 Task: In the  document character.html Use the feature 'and check spelling and grammer' Change font style of header to '18' Select the body of letter and change paragraph spacing to  1.5
Action: Mouse moved to (232, 84)
Screenshot: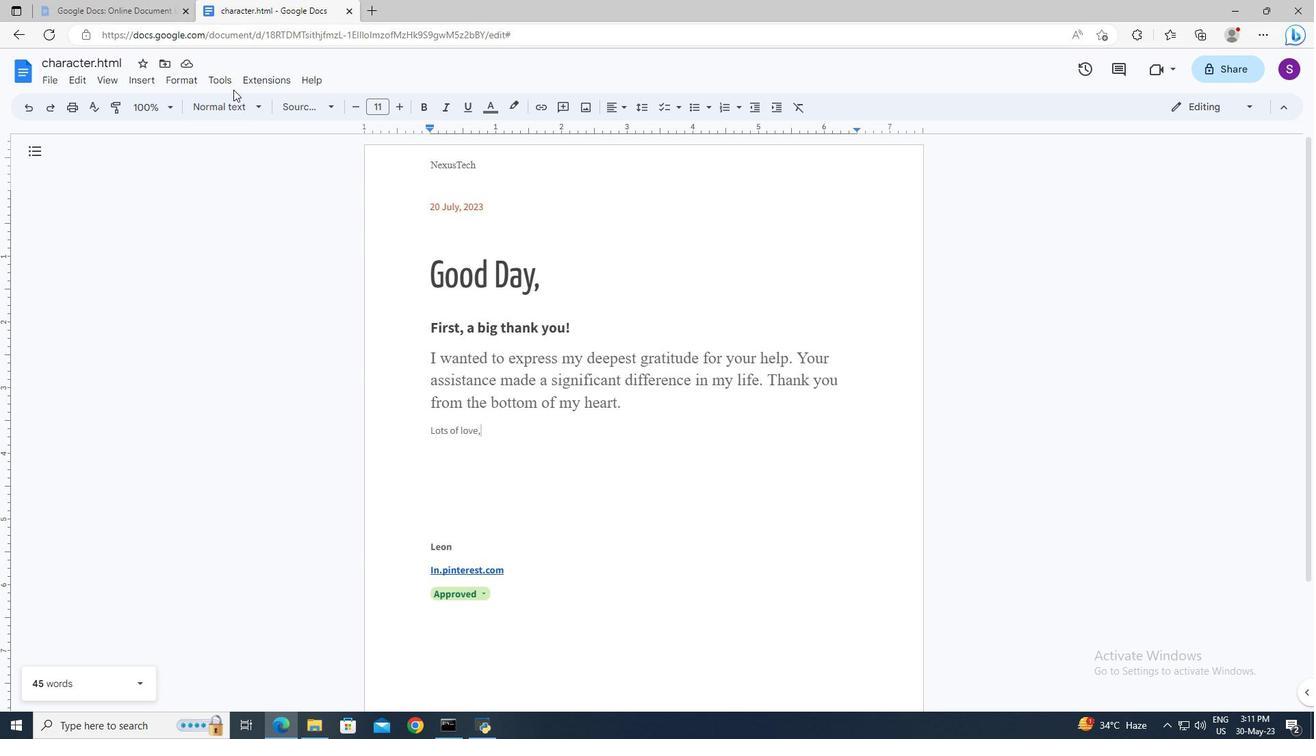 
Action: Mouse pressed left at (232, 84)
Screenshot: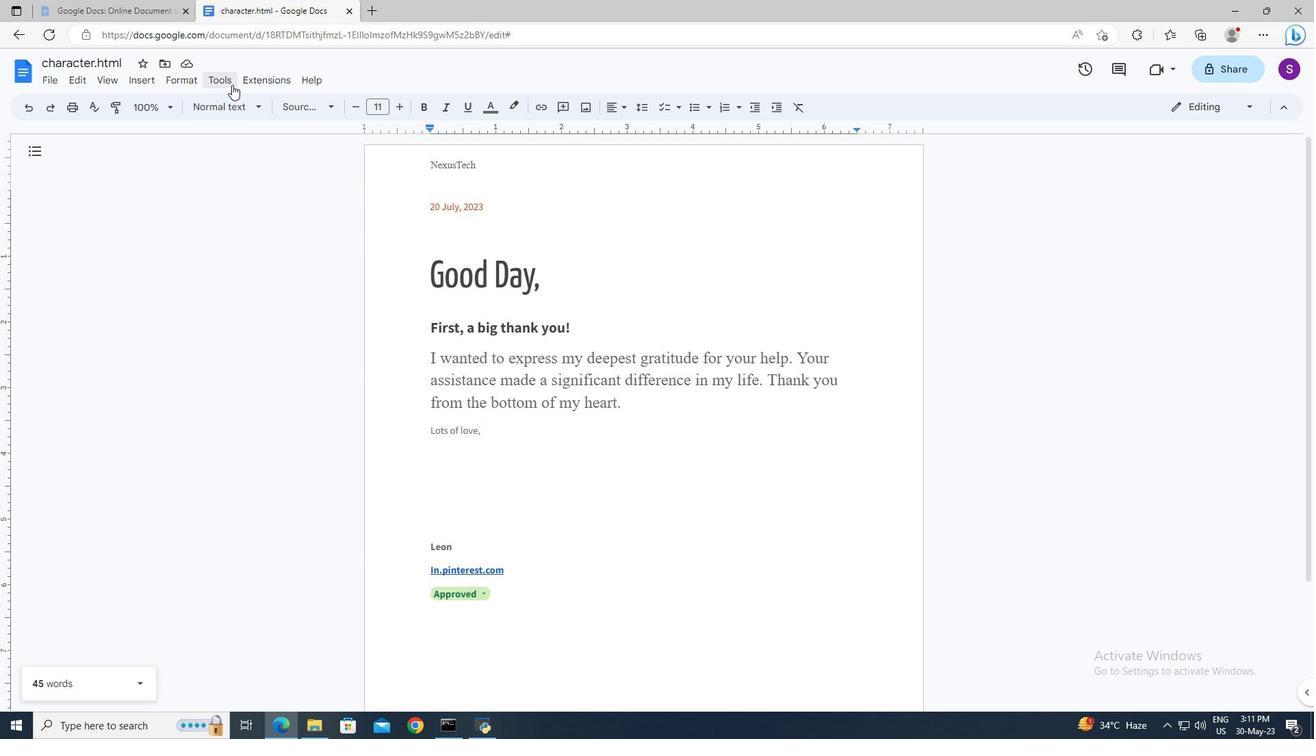 
Action: Mouse moved to (486, 114)
Screenshot: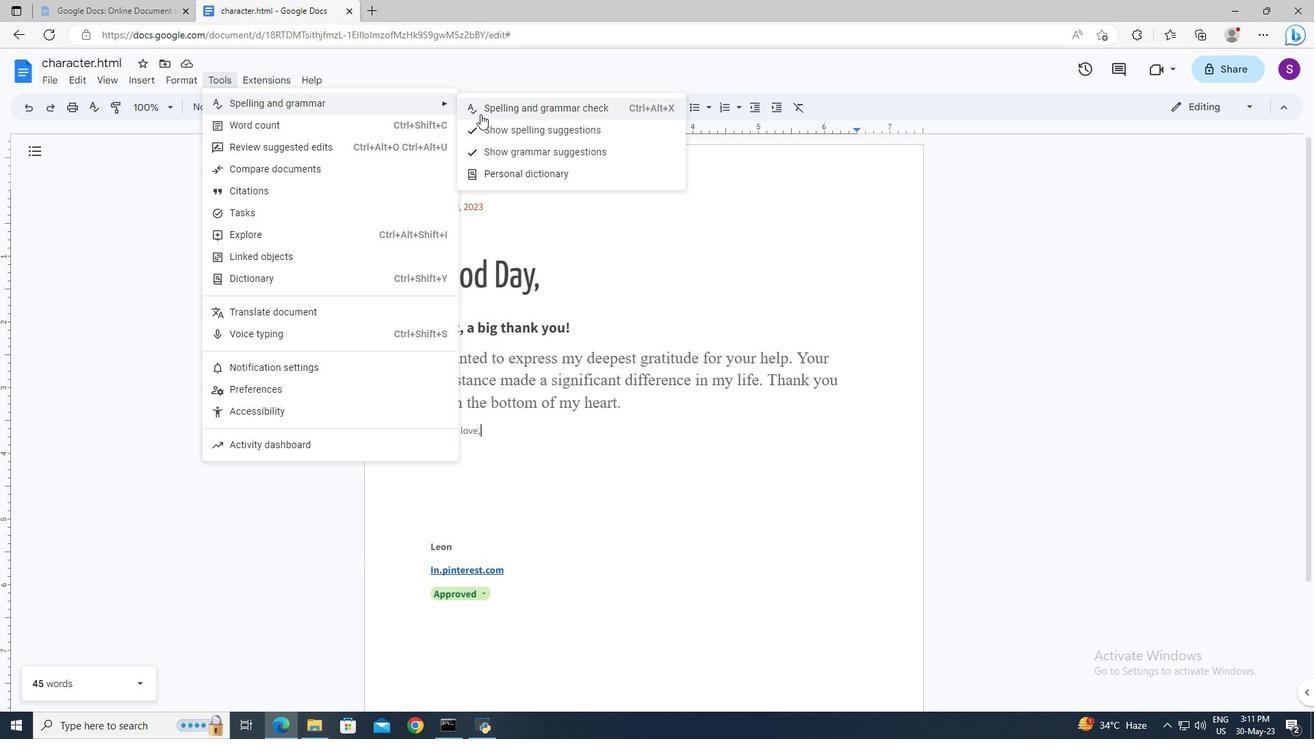 
Action: Mouse pressed left at (486, 114)
Screenshot: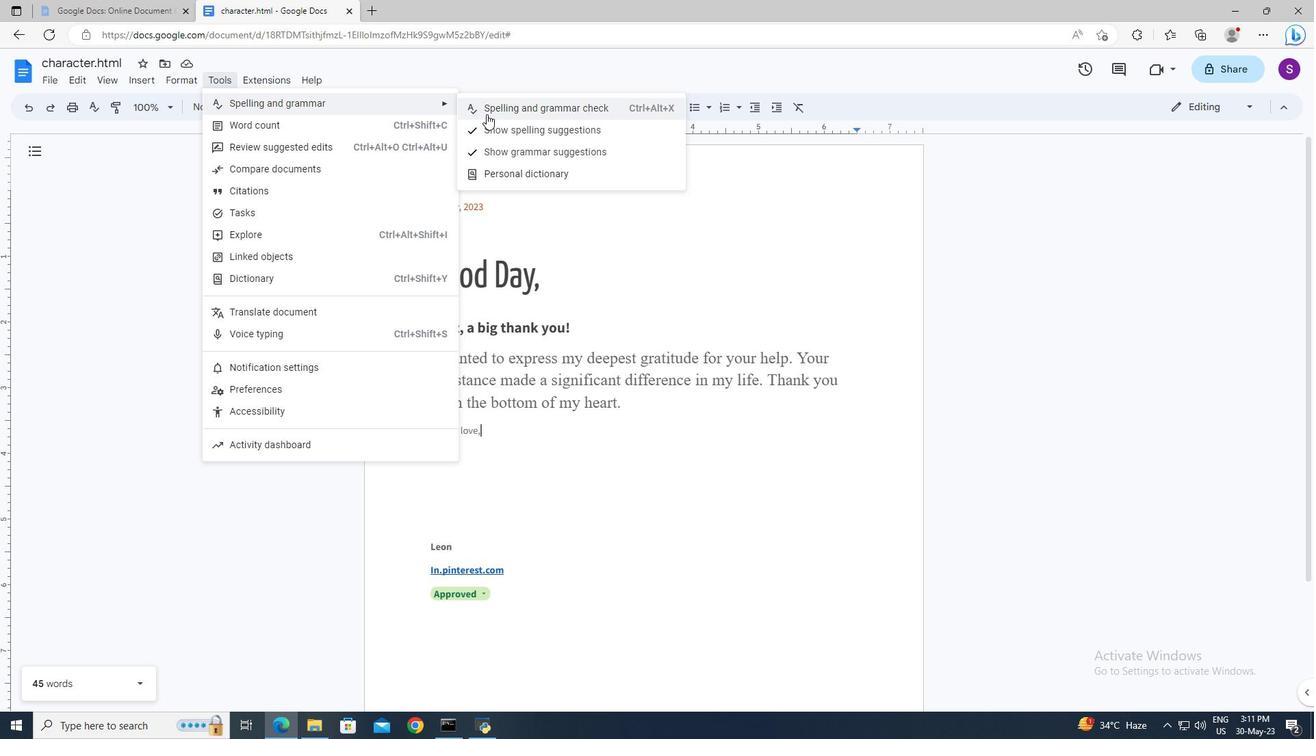 
Action: Mouse moved to (434, 161)
Screenshot: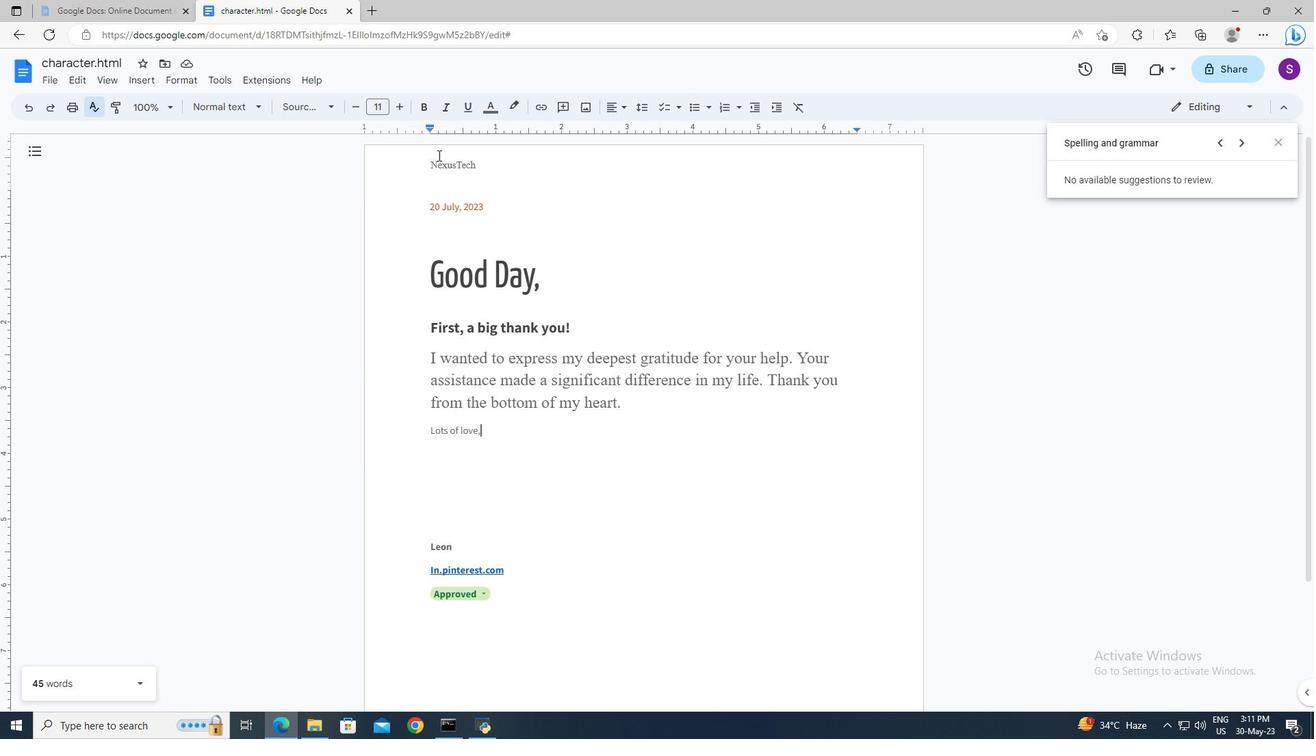 
Action: Mouse pressed left at (434, 161)
Screenshot: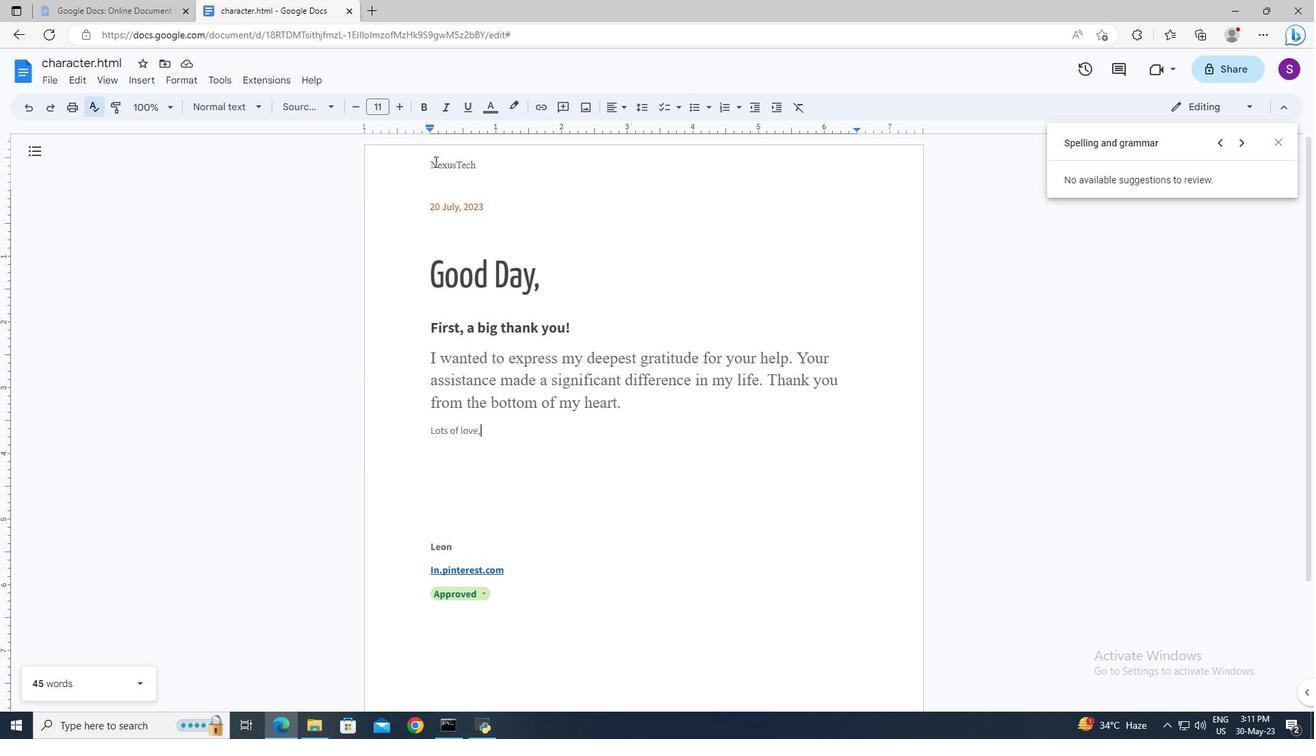 
Action: Mouse pressed left at (434, 161)
Screenshot: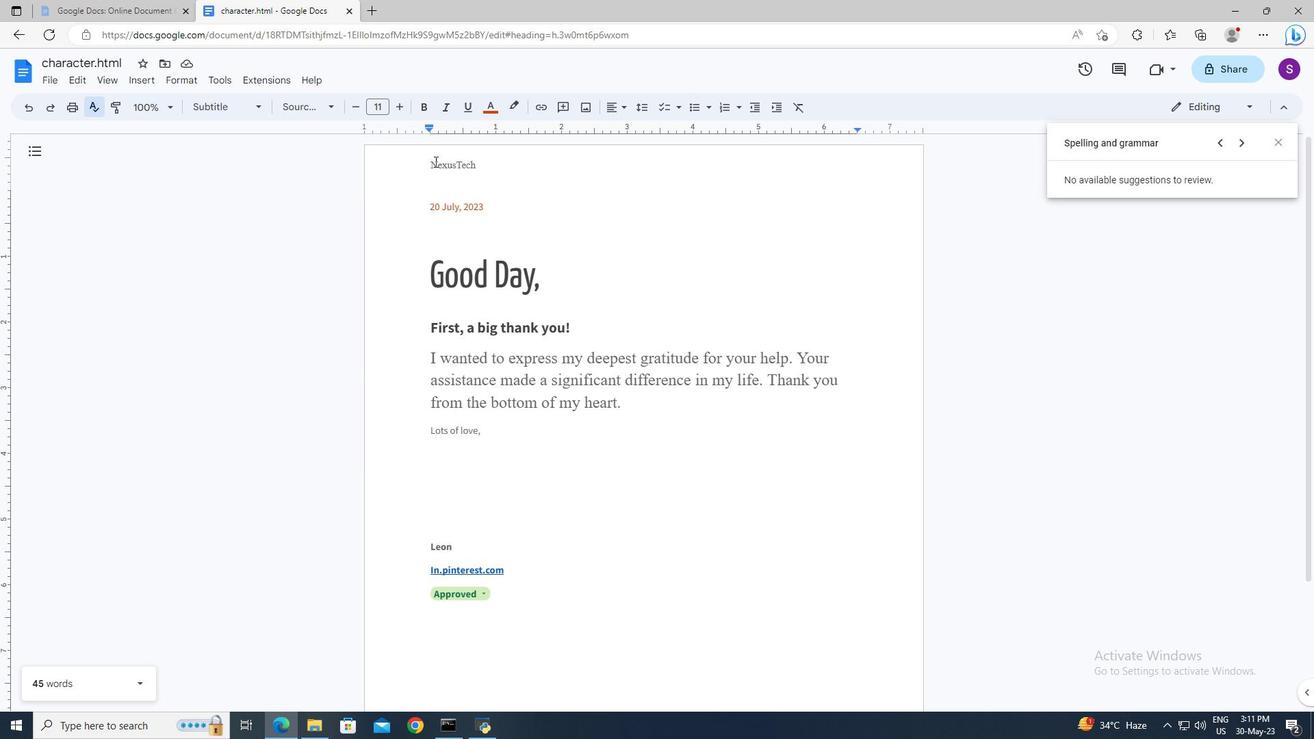 
Action: Mouse pressed left at (434, 161)
Screenshot: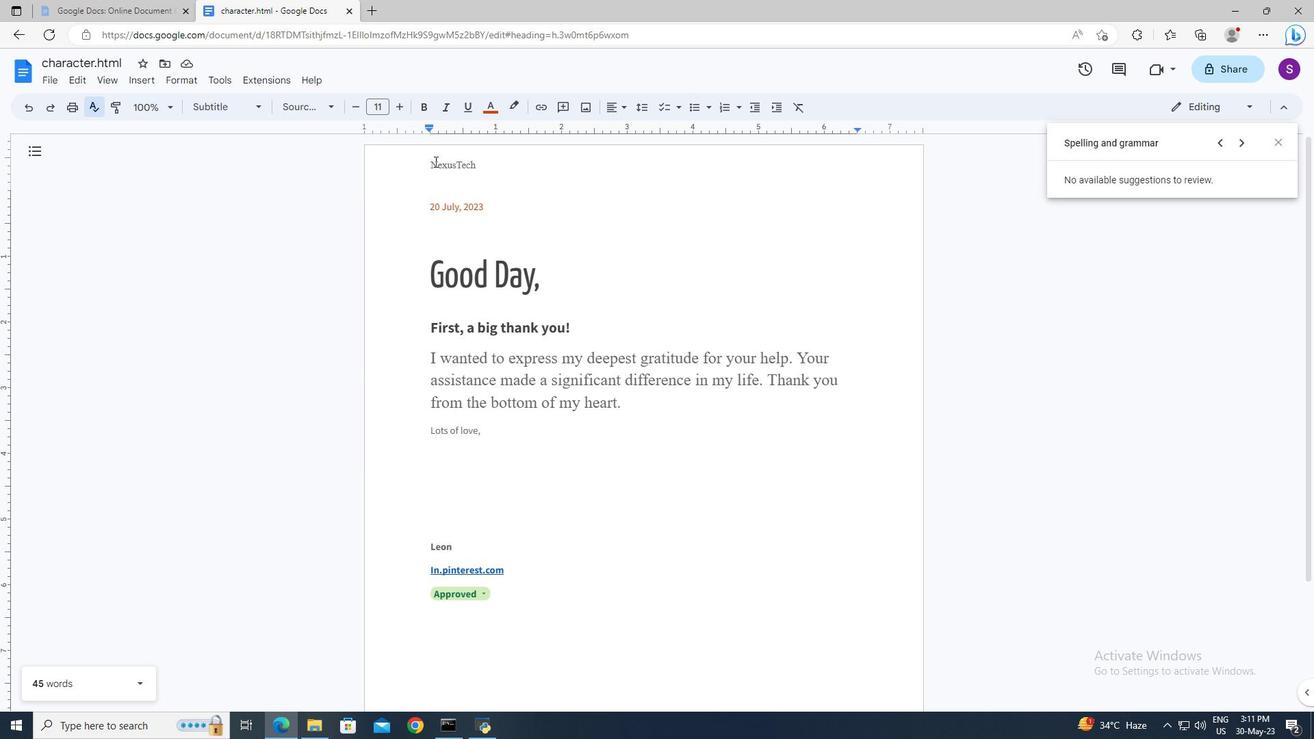
Action: Key pressed <Key.left><Key.shift><Key.right>
Screenshot: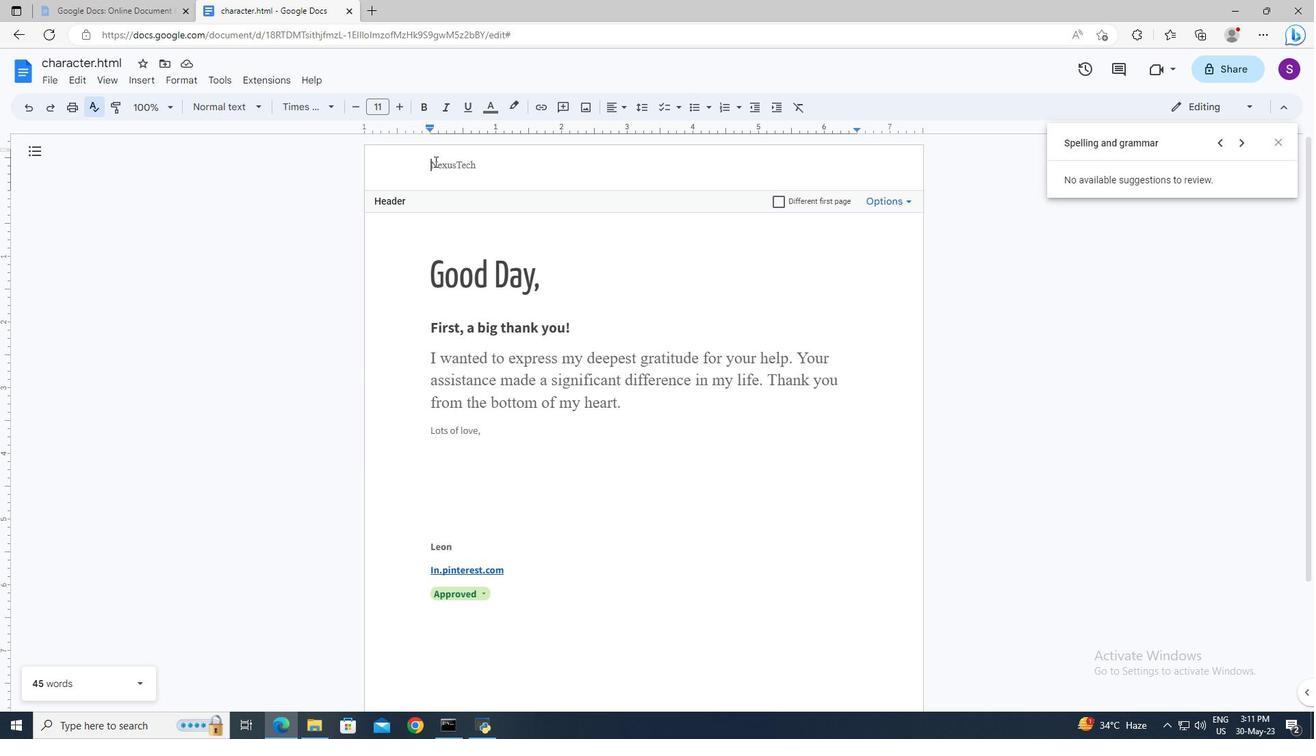 
Action: Mouse moved to (386, 108)
Screenshot: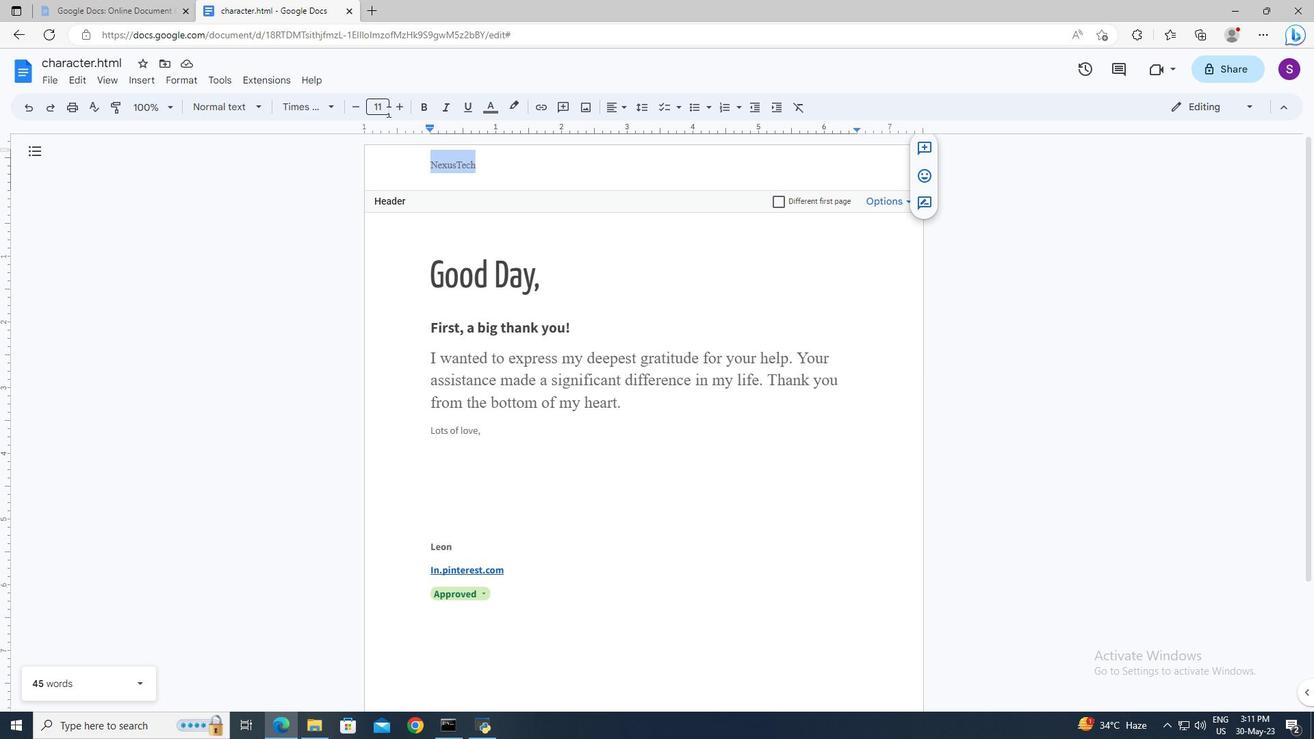
Action: Mouse pressed left at (386, 108)
Screenshot: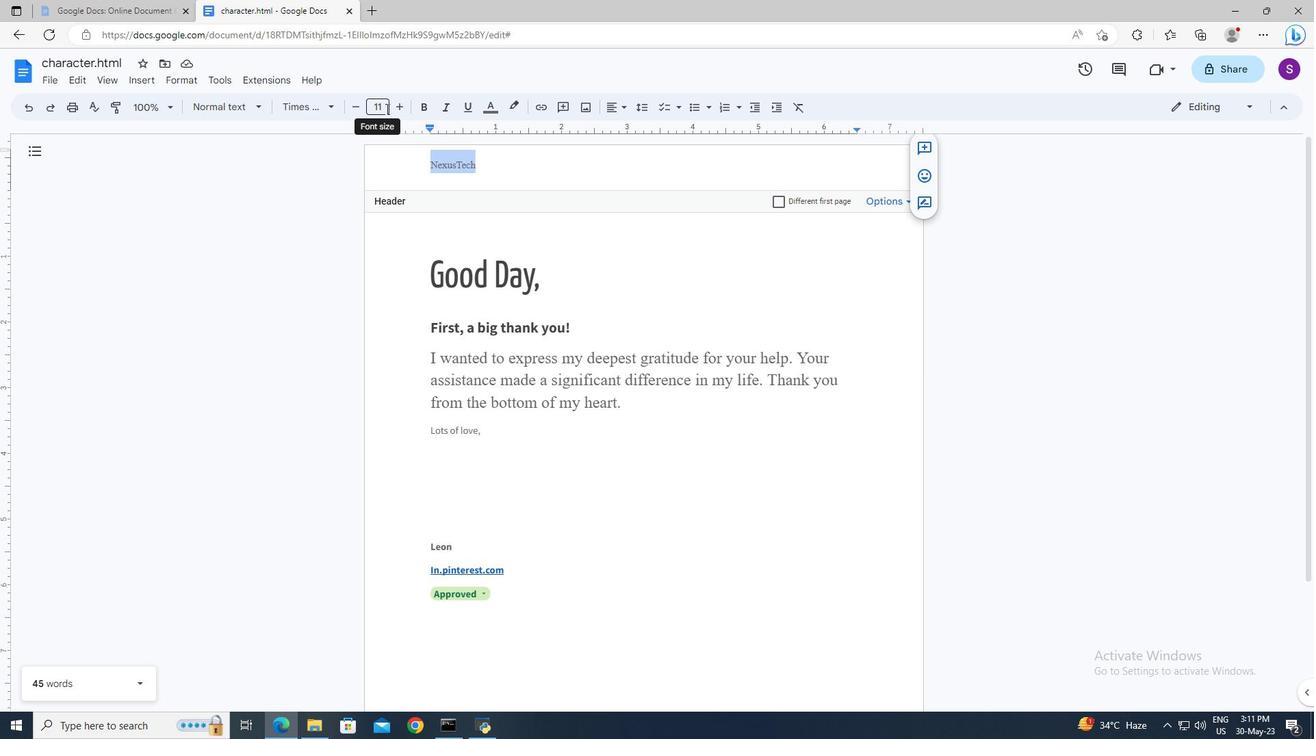 
Action: Key pressed 18<Key.enter>
Screenshot: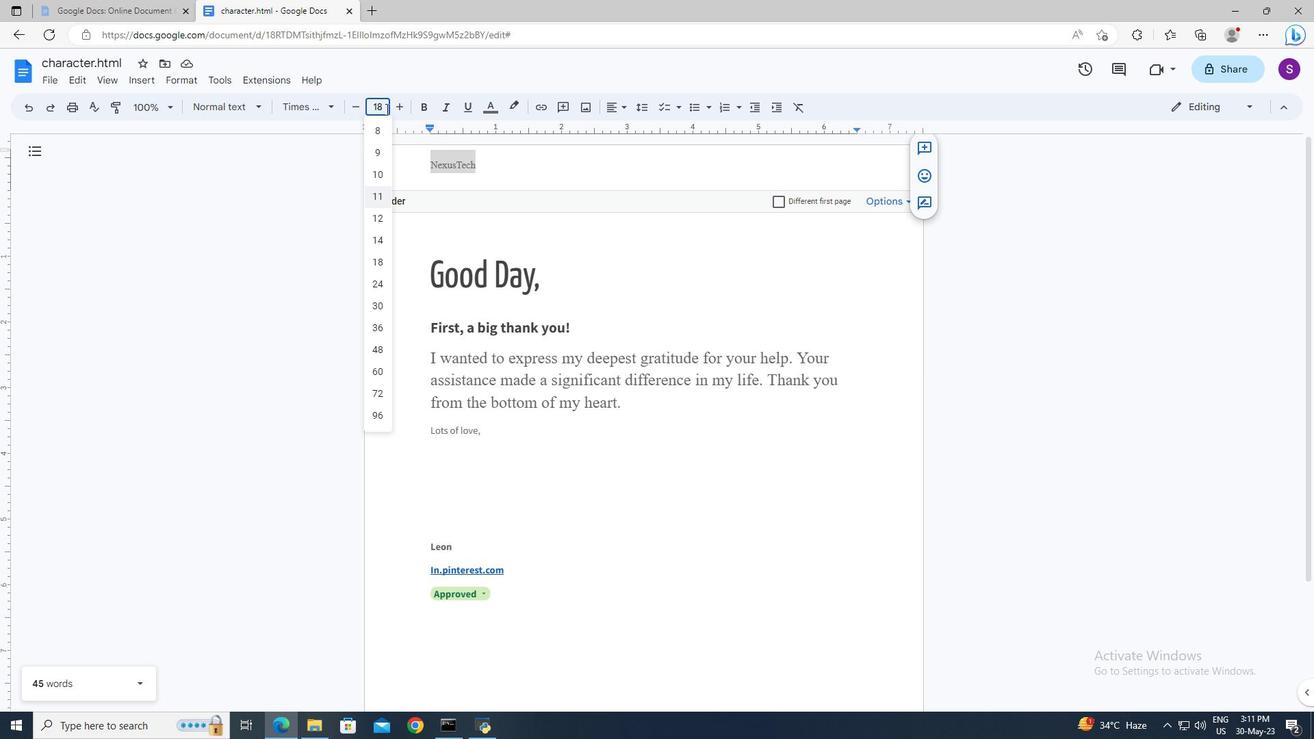 
Action: Mouse moved to (416, 356)
Screenshot: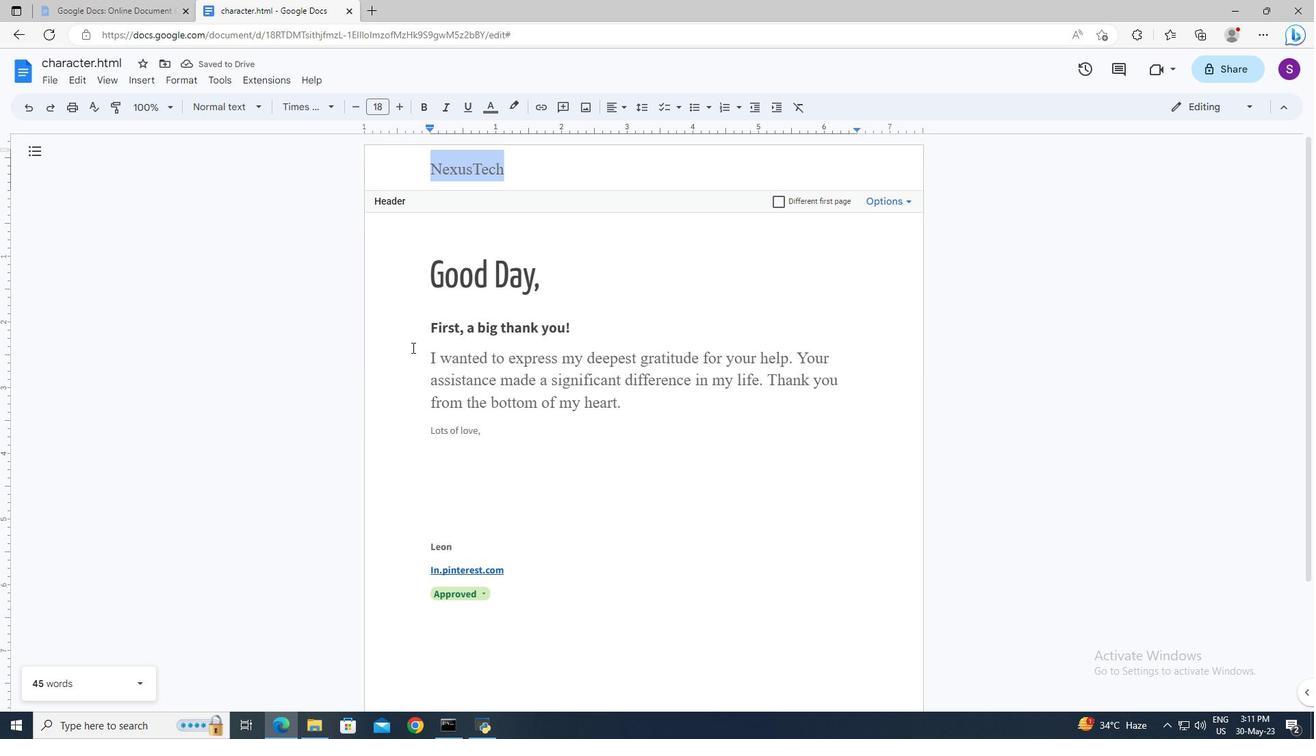 
Action: Mouse pressed left at (416, 356)
Screenshot: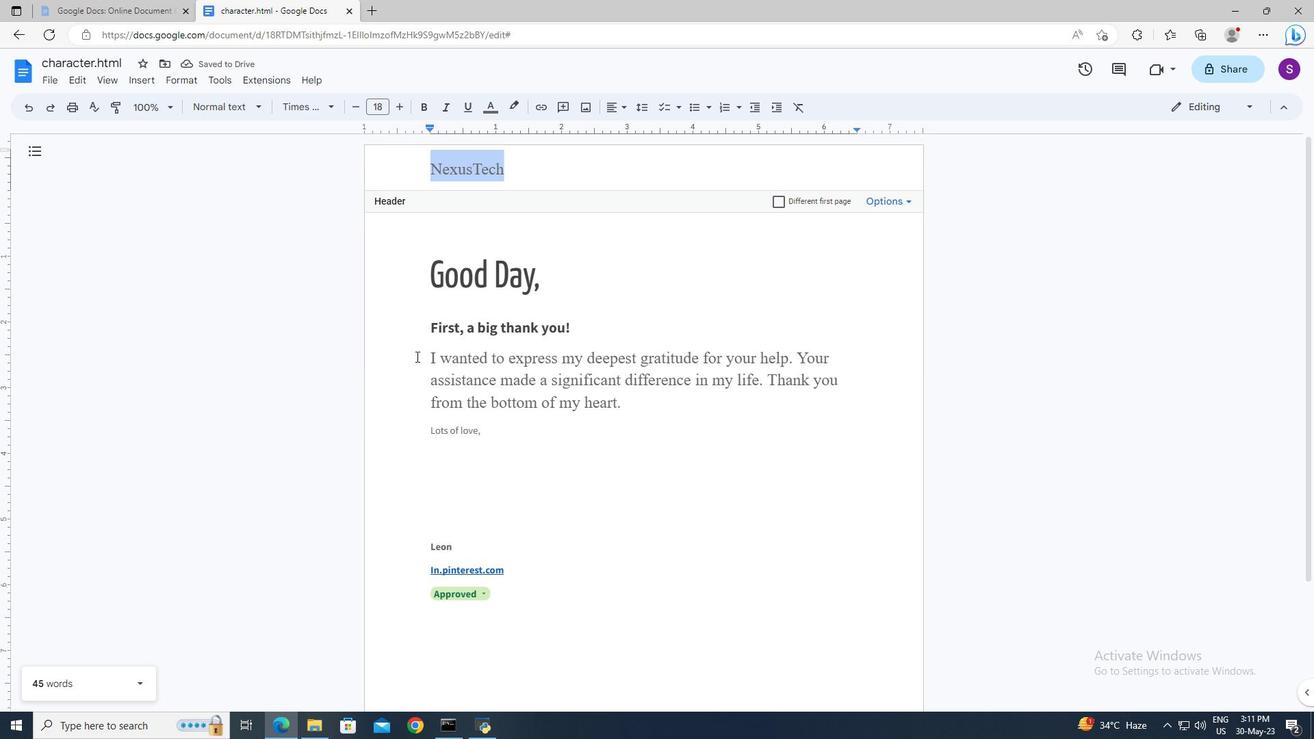 
Action: Key pressed <Key.shift><Key.down>
Screenshot: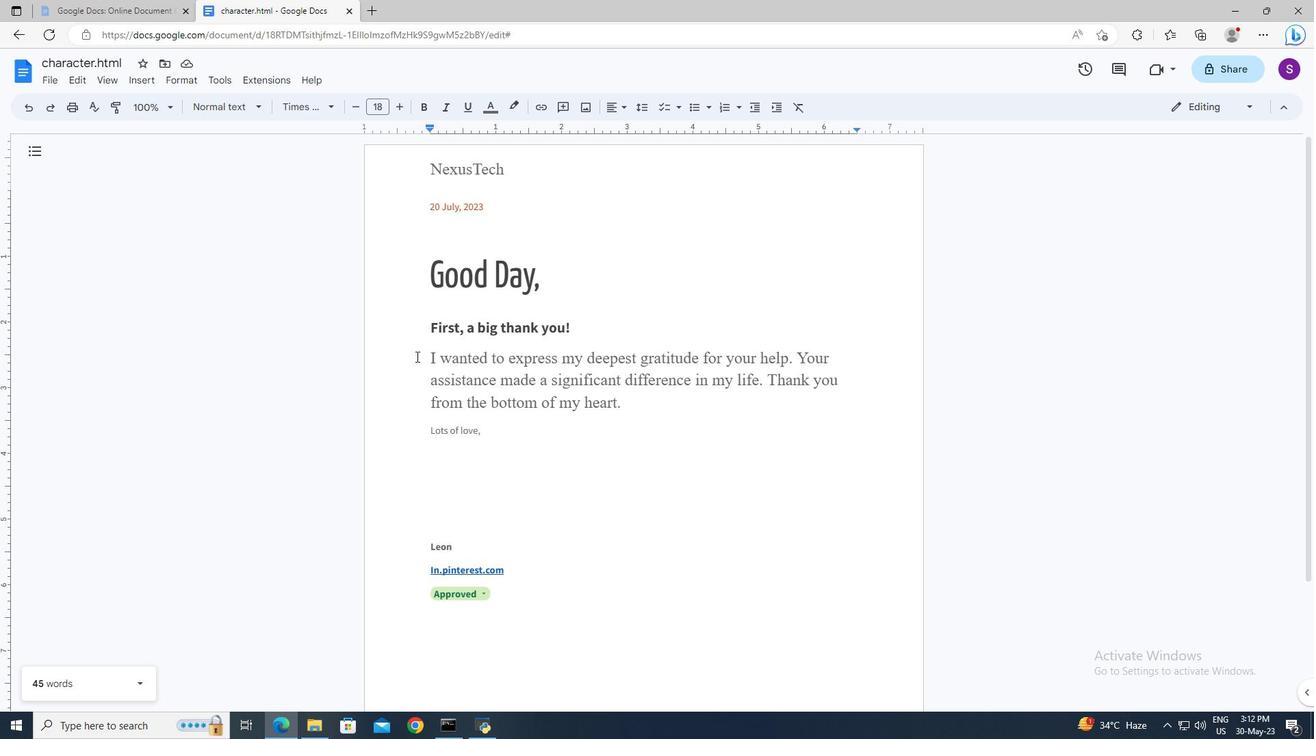 
Action: Mouse moved to (645, 110)
Screenshot: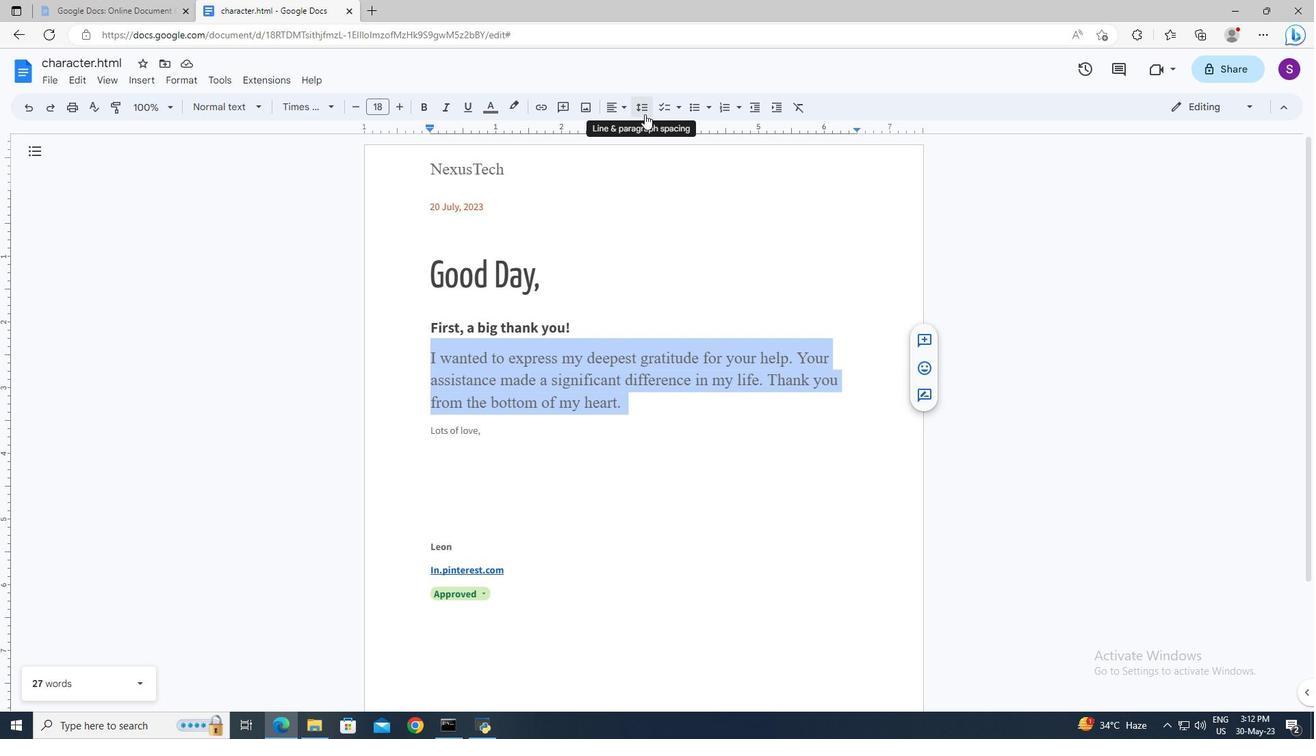 
Action: Mouse pressed left at (645, 110)
Screenshot: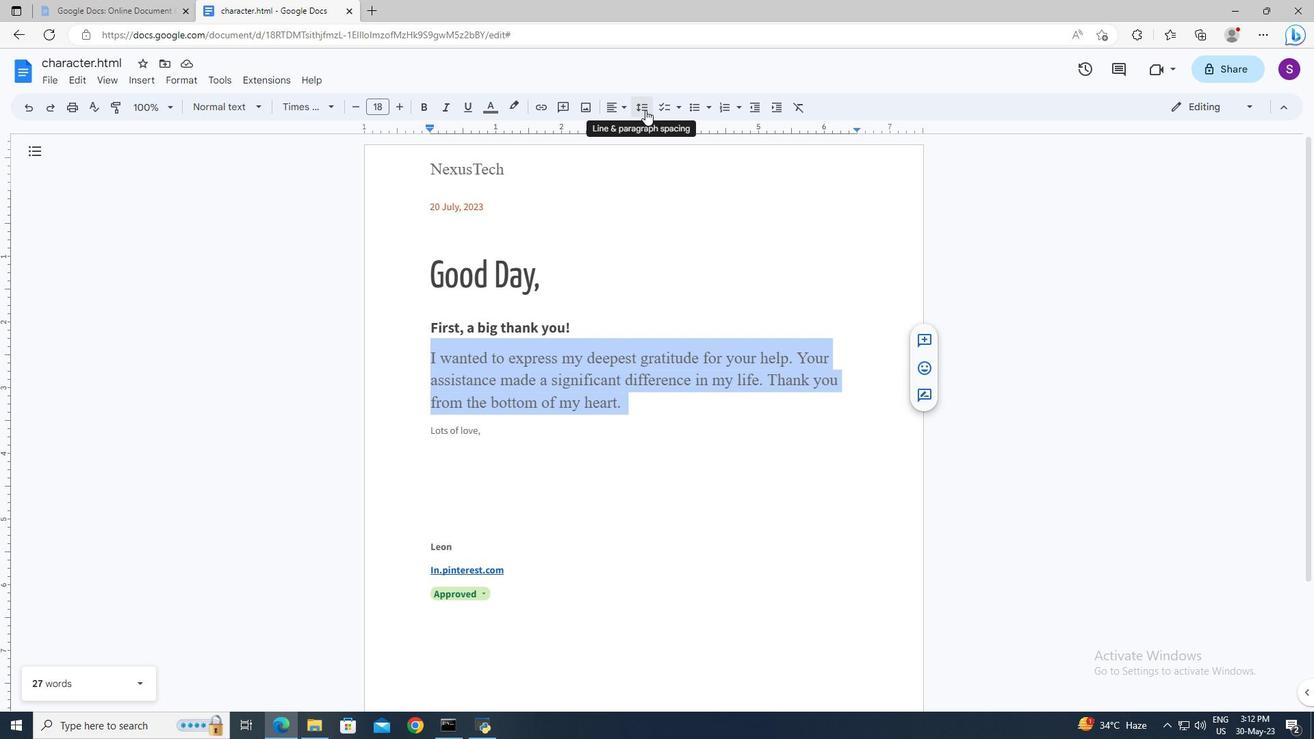 
Action: Mouse moved to (656, 169)
Screenshot: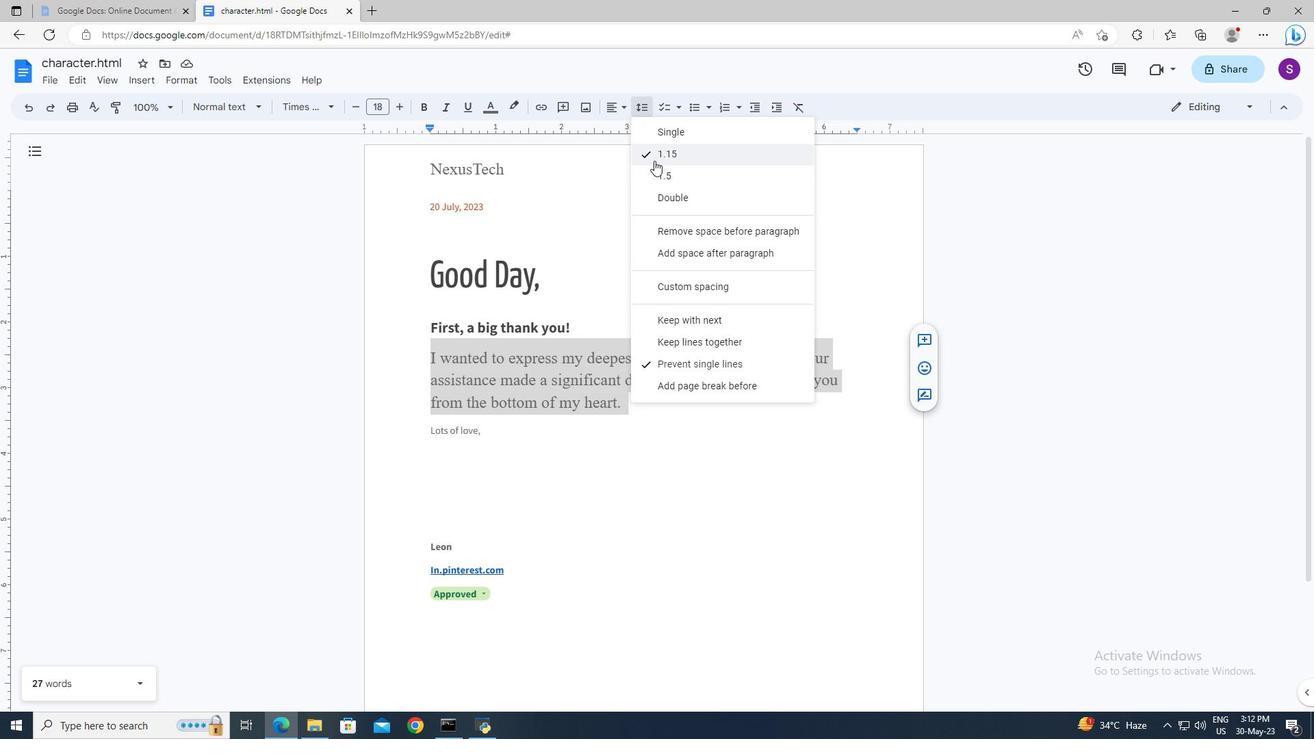
Action: Mouse pressed left at (656, 169)
Screenshot: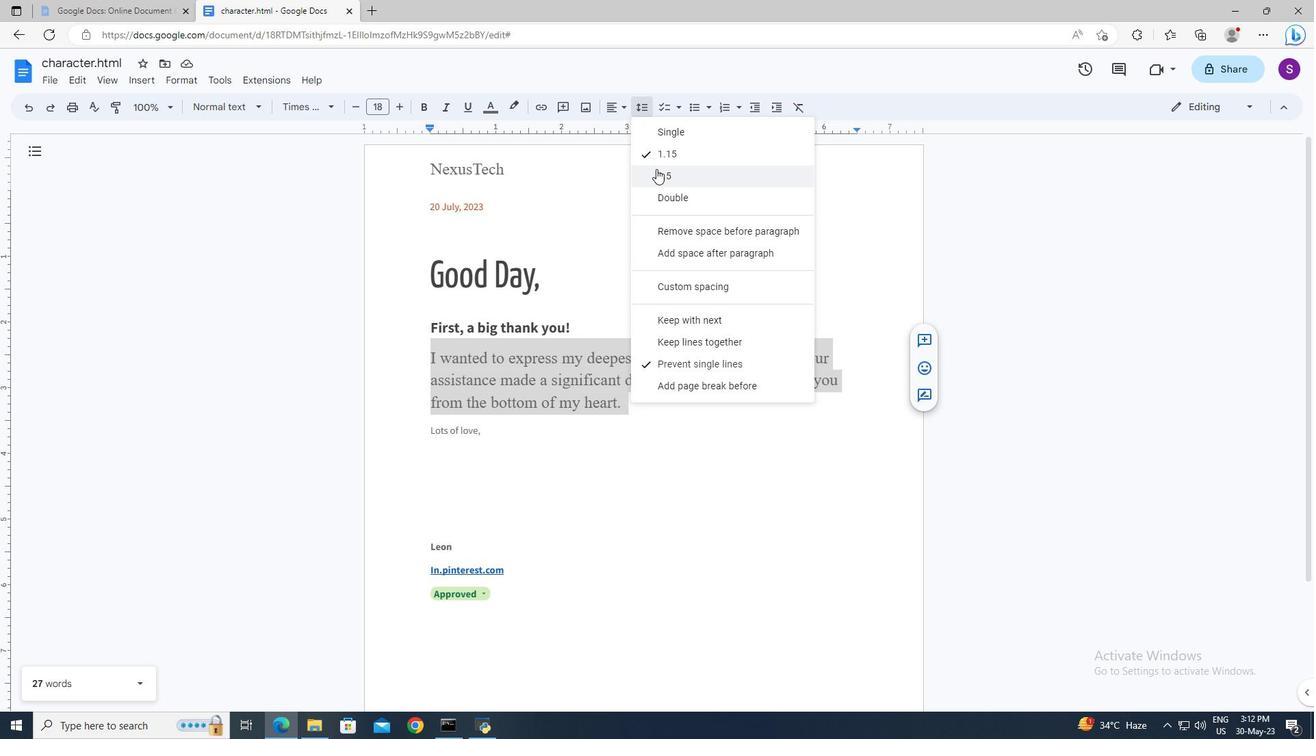 
Action: Mouse moved to (685, 406)
Screenshot: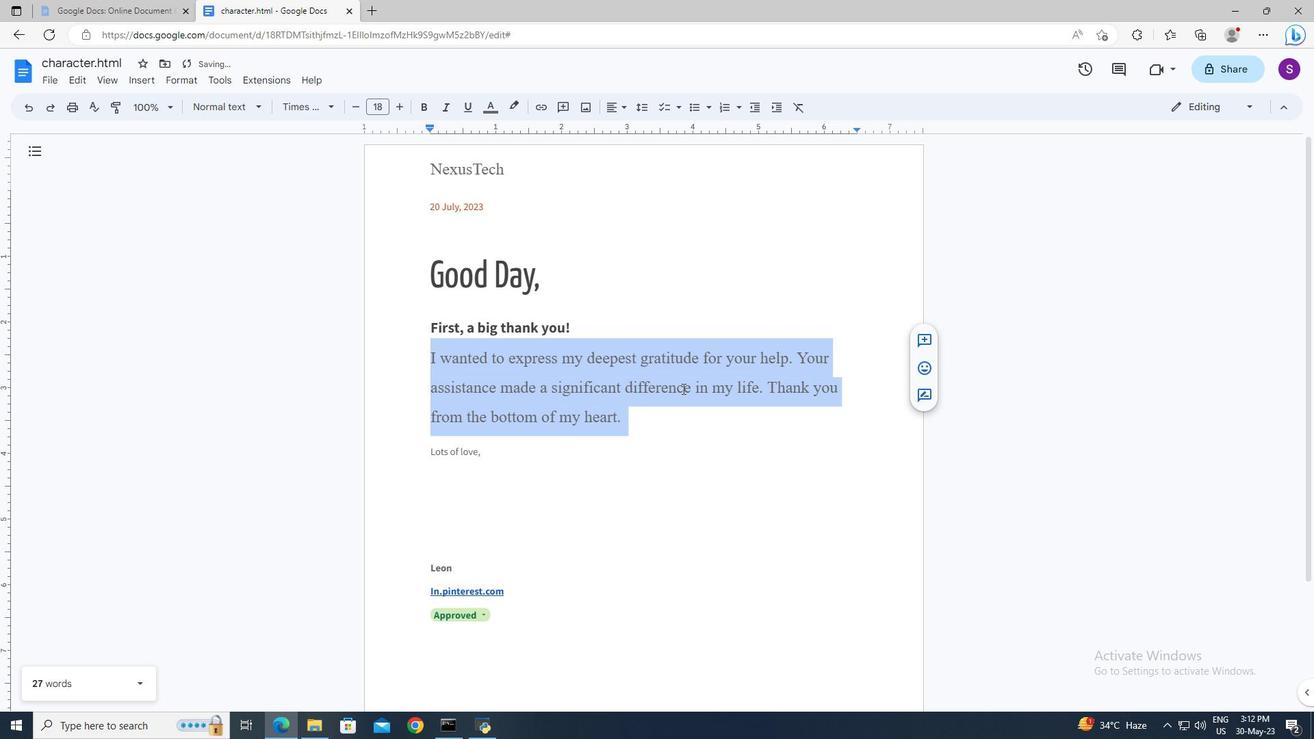 
Action: Mouse pressed left at (685, 406)
Screenshot: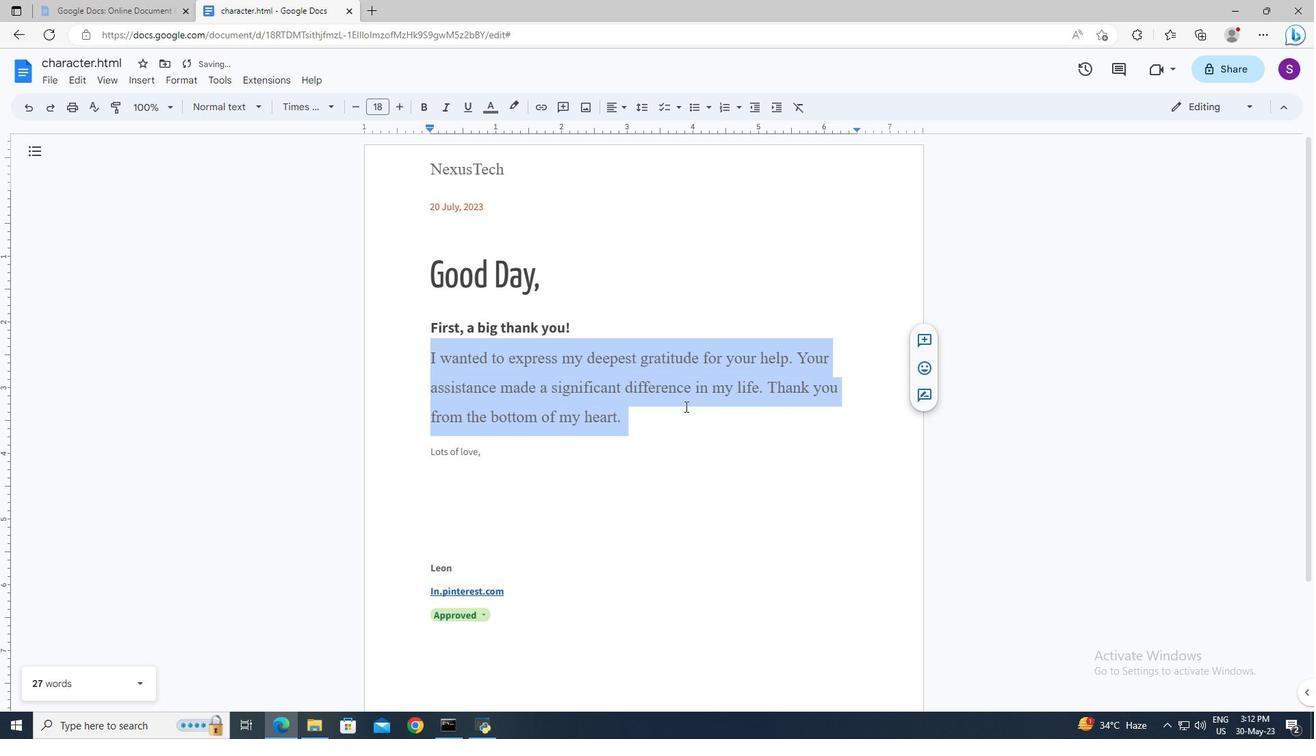 
